 Task: Check the percentage active listings of ranch in the last 3 years.
Action: Mouse moved to (1014, 232)
Screenshot: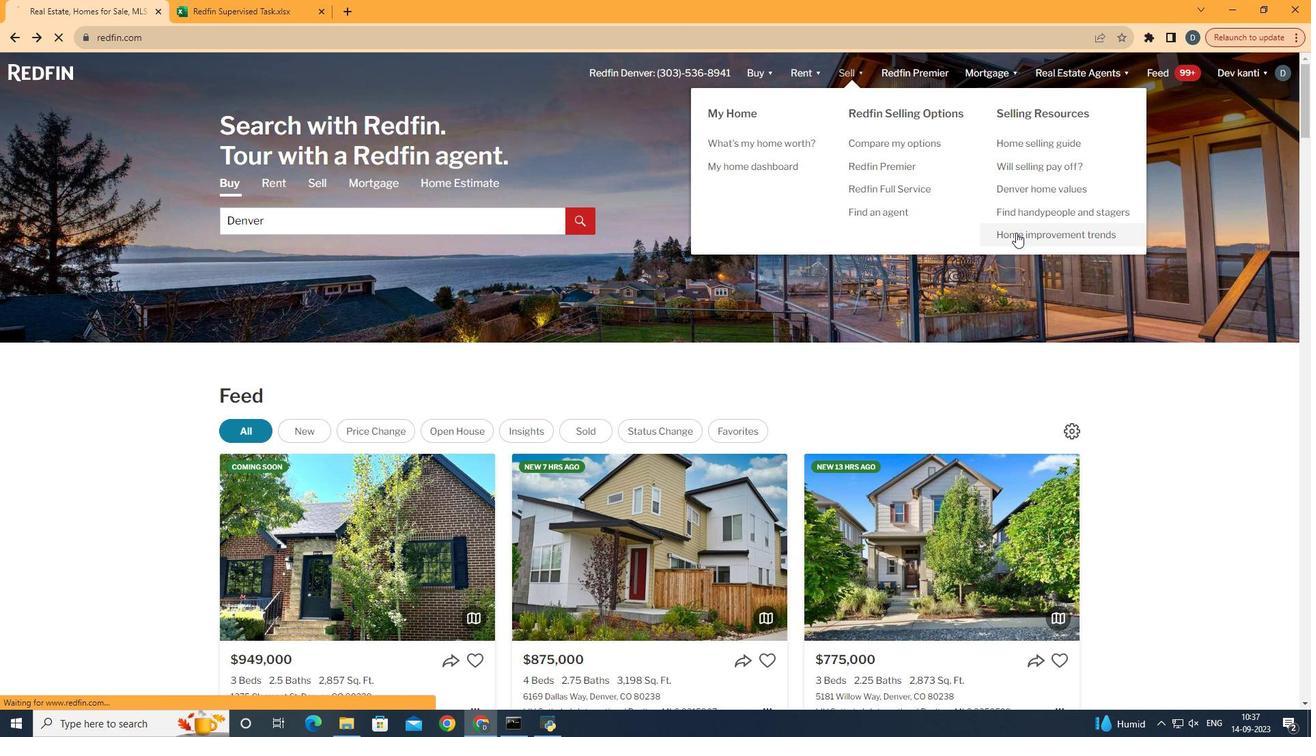 
Action: Mouse pressed left at (1014, 232)
Screenshot: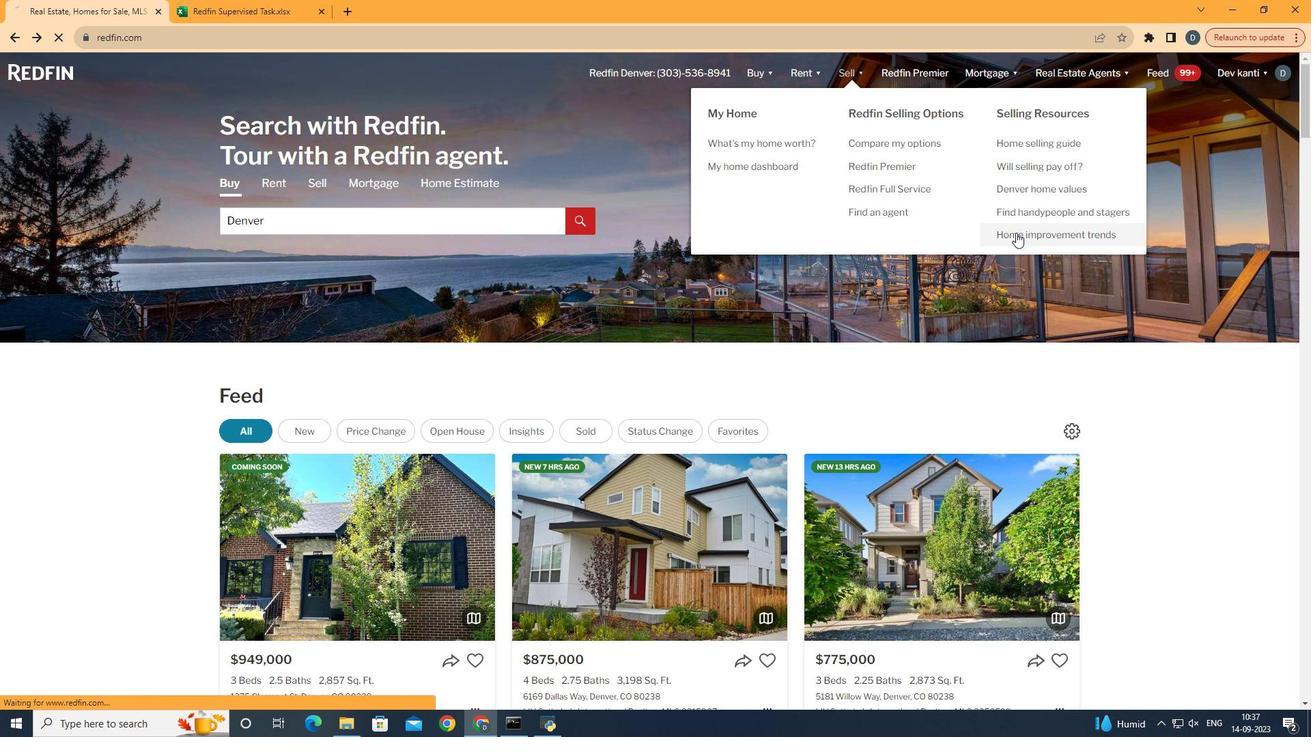 
Action: Mouse moved to (334, 273)
Screenshot: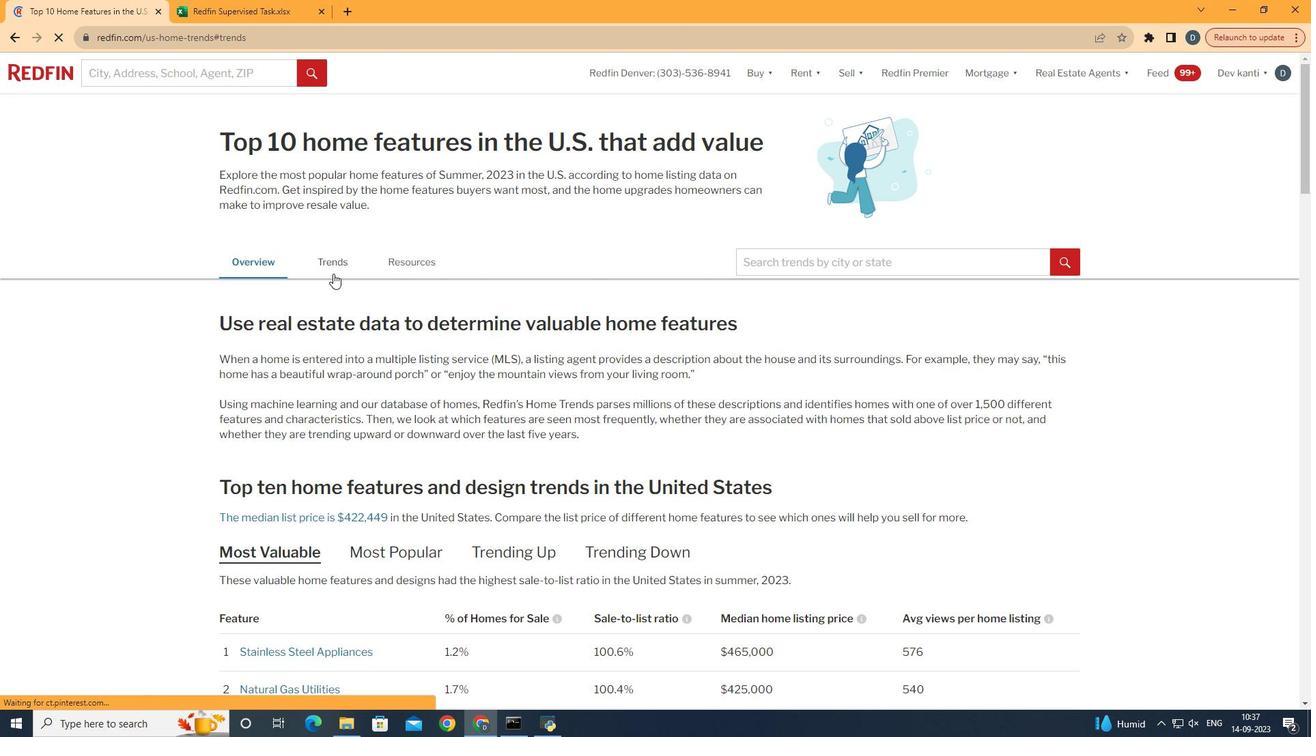 
Action: Mouse pressed left at (334, 273)
Screenshot: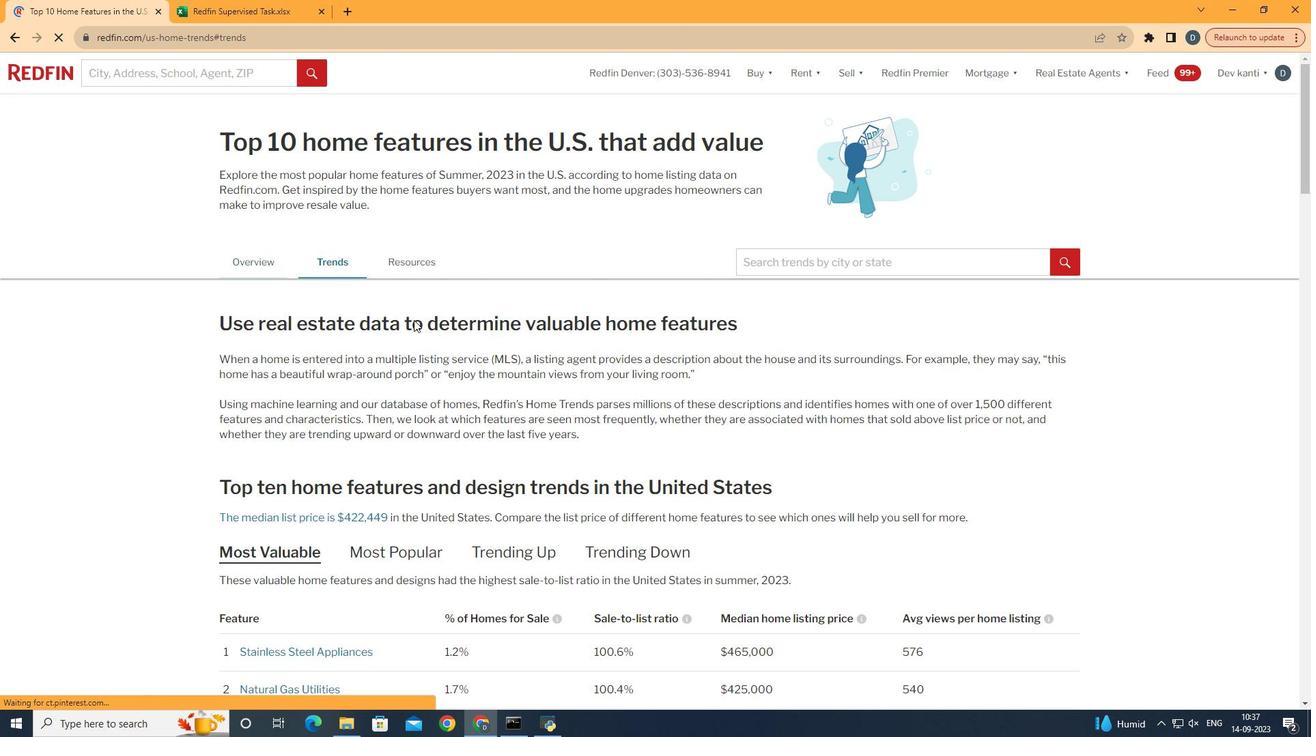 
Action: Mouse moved to (554, 412)
Screenshot: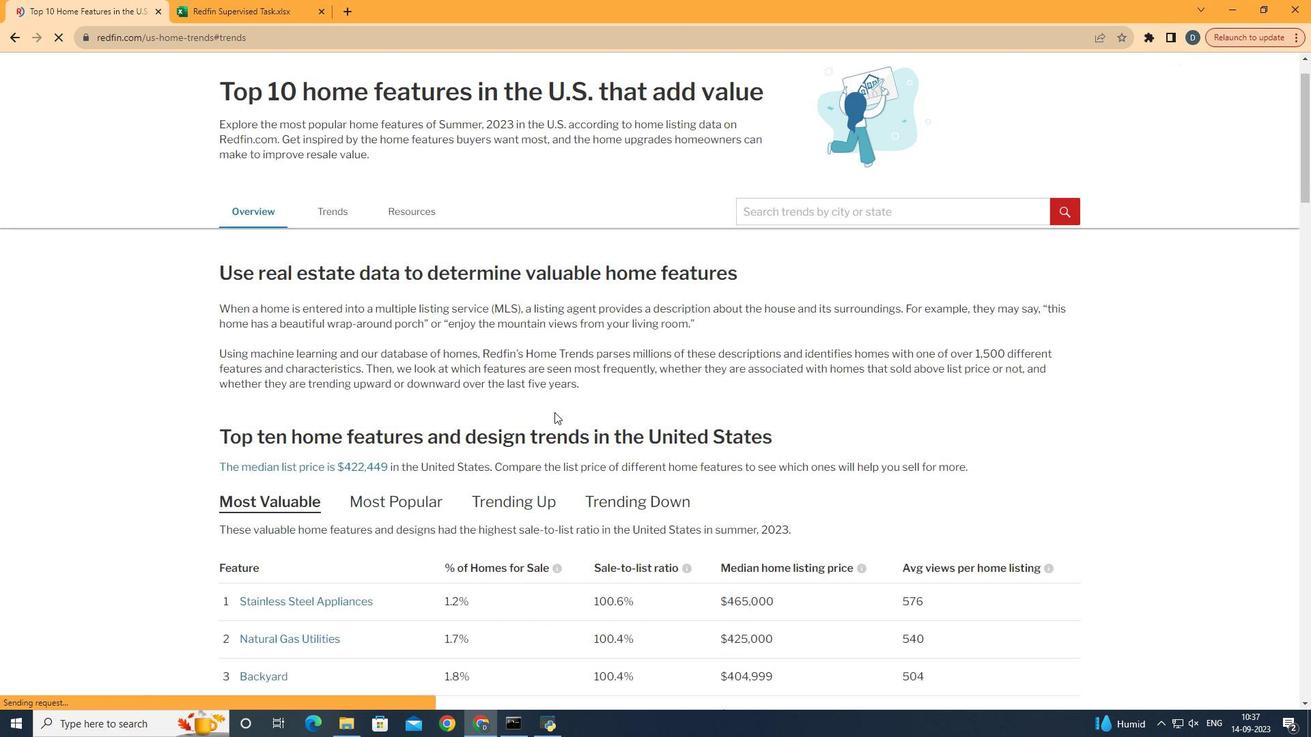 
Action: Mouse scrolled (554, 411) with delta (0, 0)
Screenshot: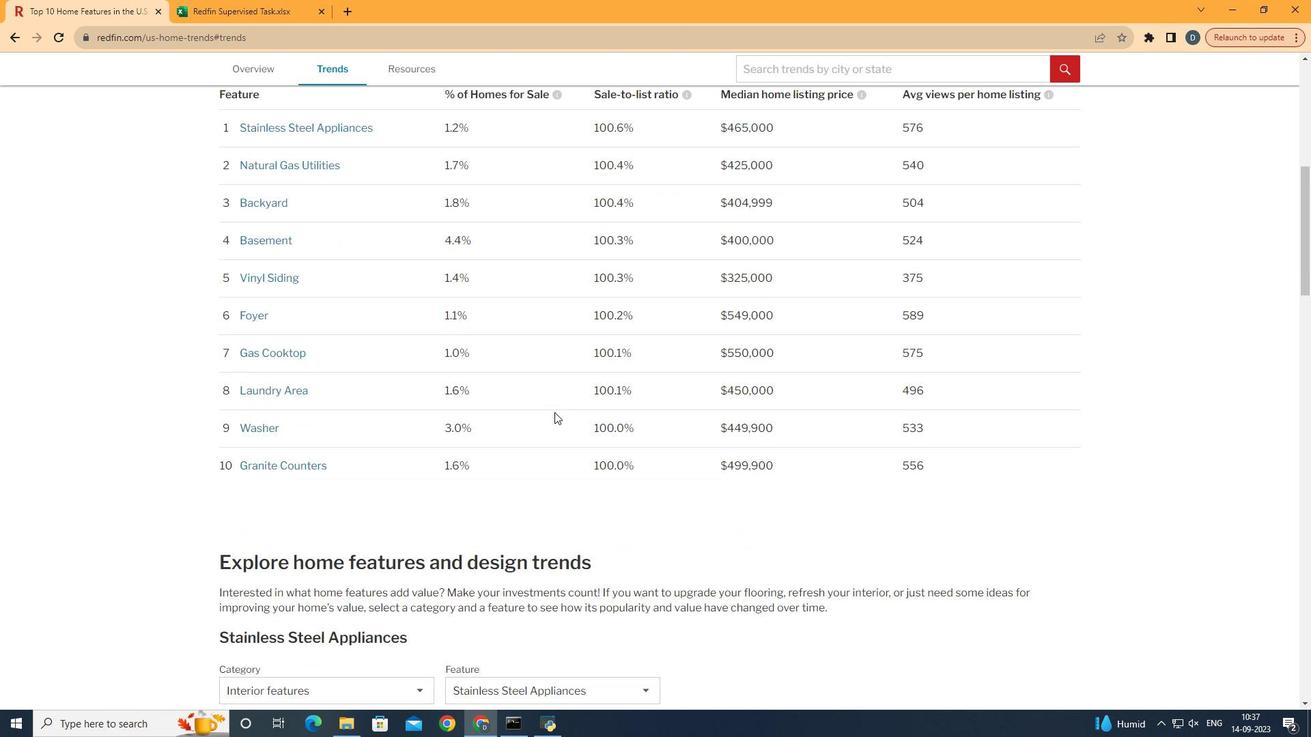 
Action: Mouse scrolled (554, 411) with delta (0, 0)
Screenshot: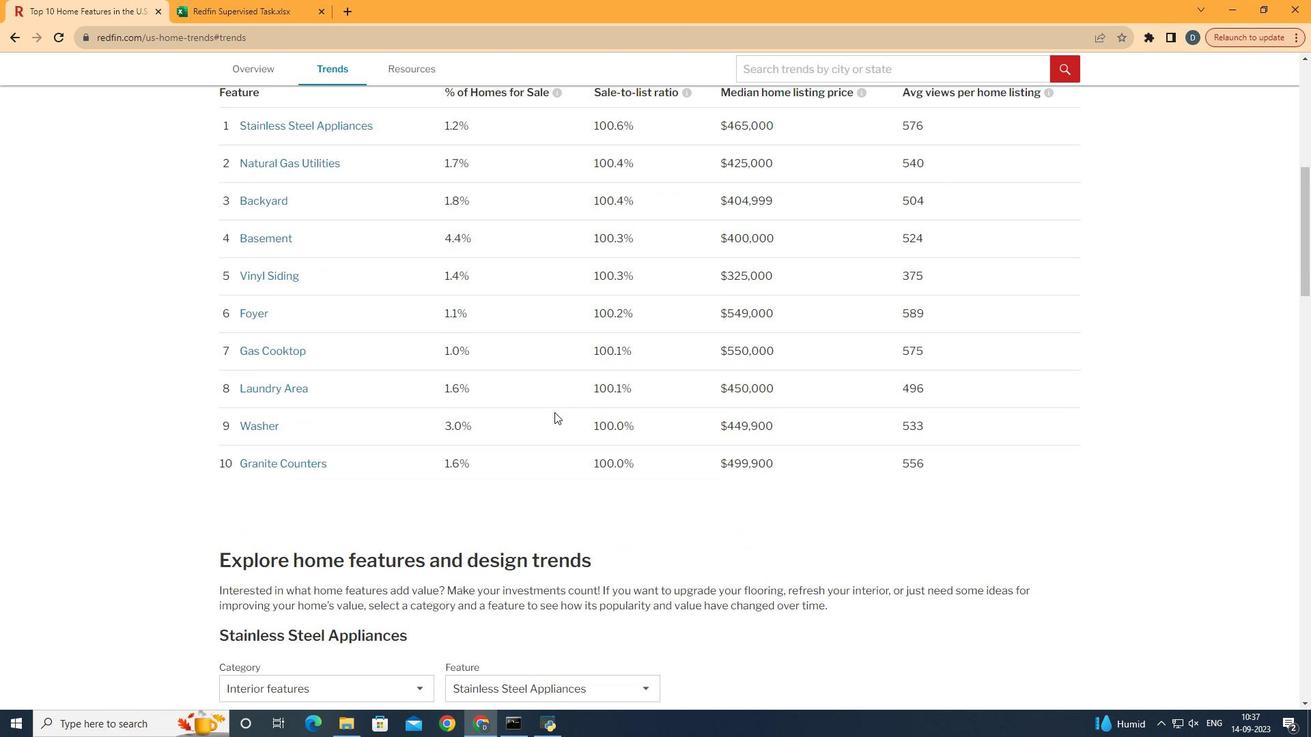 
Action: Mouse scrolled (554, 411) with delta (0, 0)
Screenshot: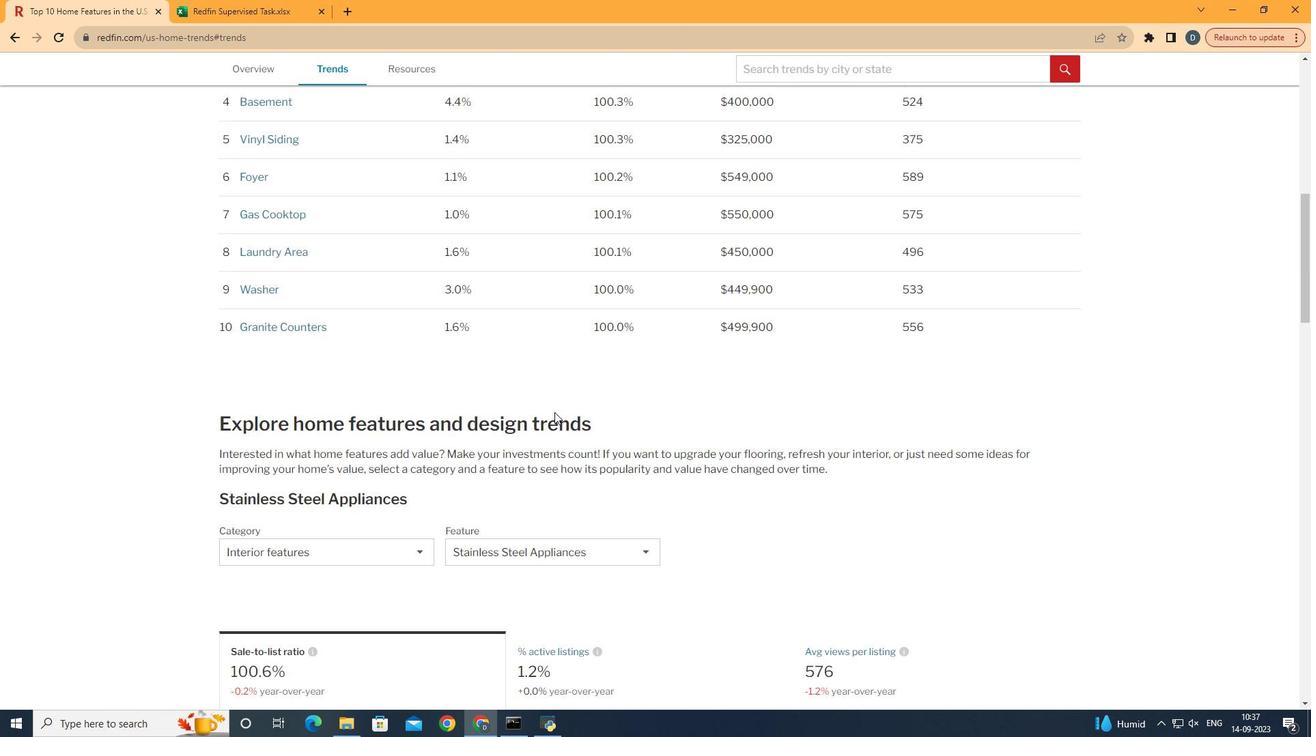 
Action: Mouse scrolled (554, 411) with delta (0, 0)
Screenshot: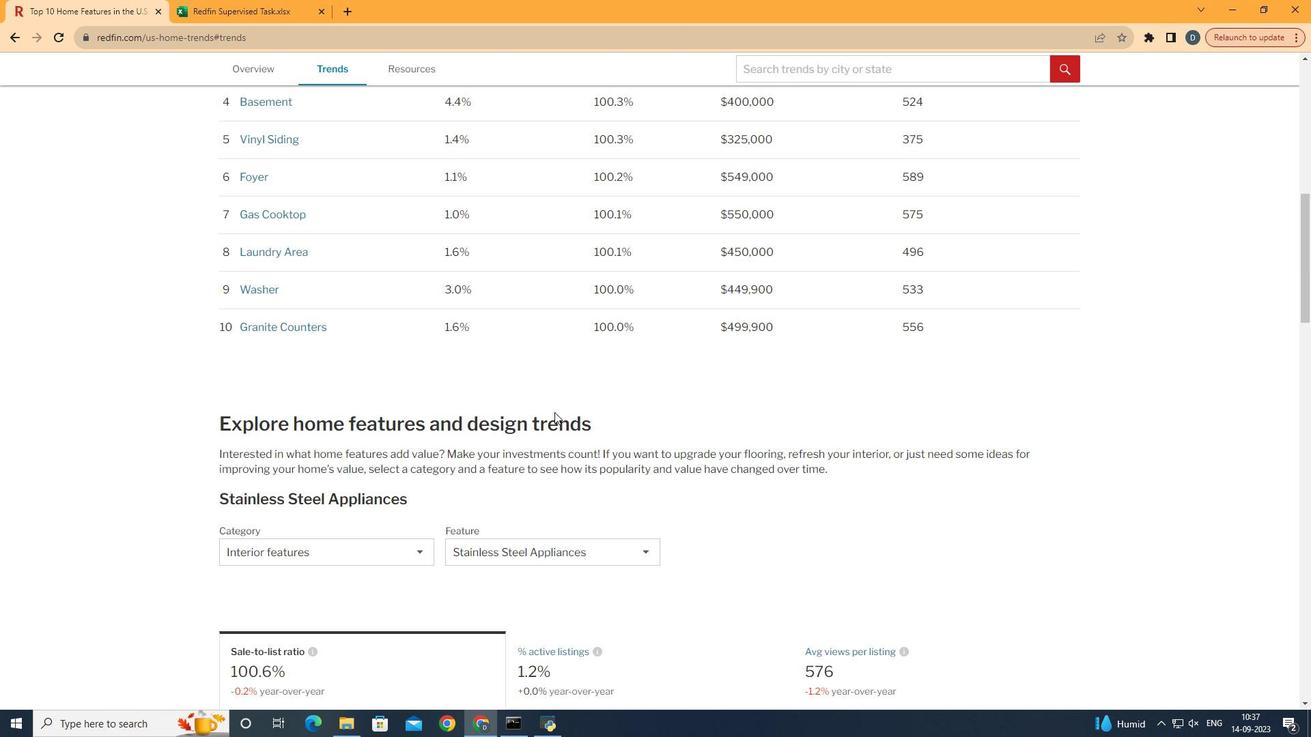 
Action: Mouse moved to (554, 412)
Screenshot: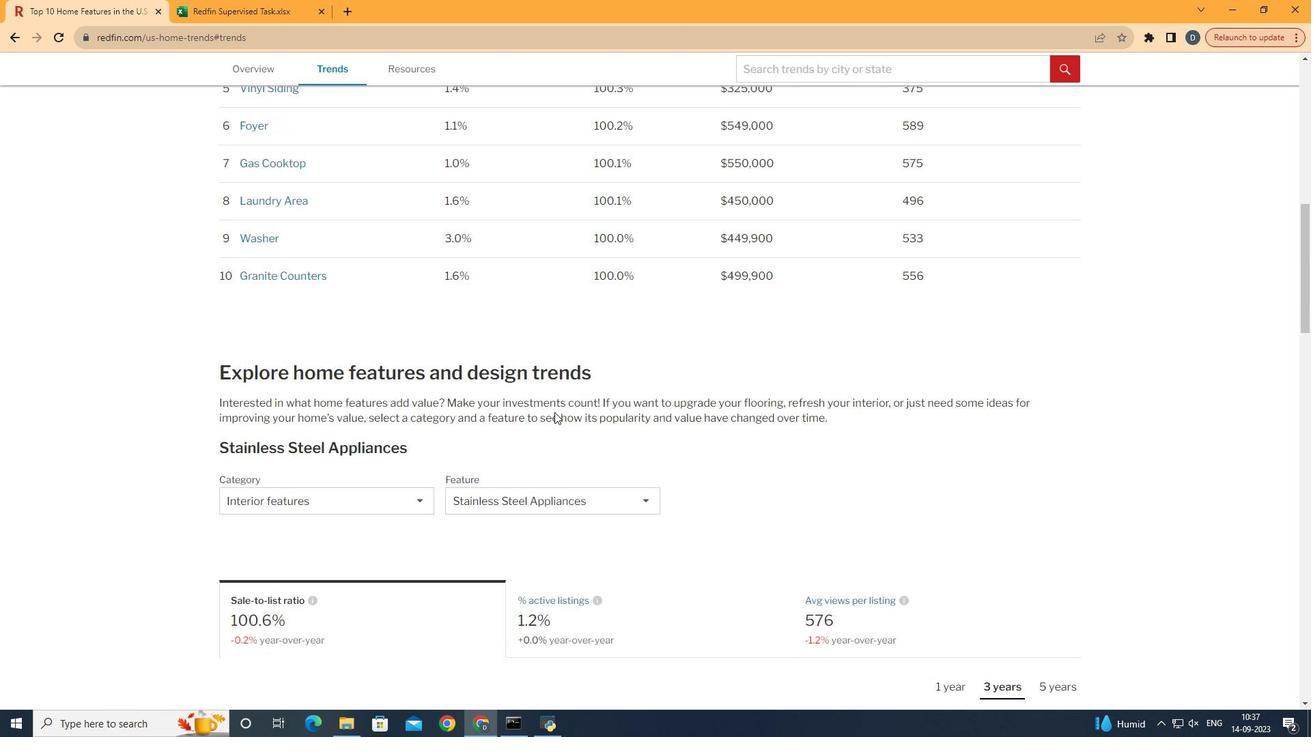 
Action: Mouse scrolled (554, 411) with delta (0, 0)
Screenshot: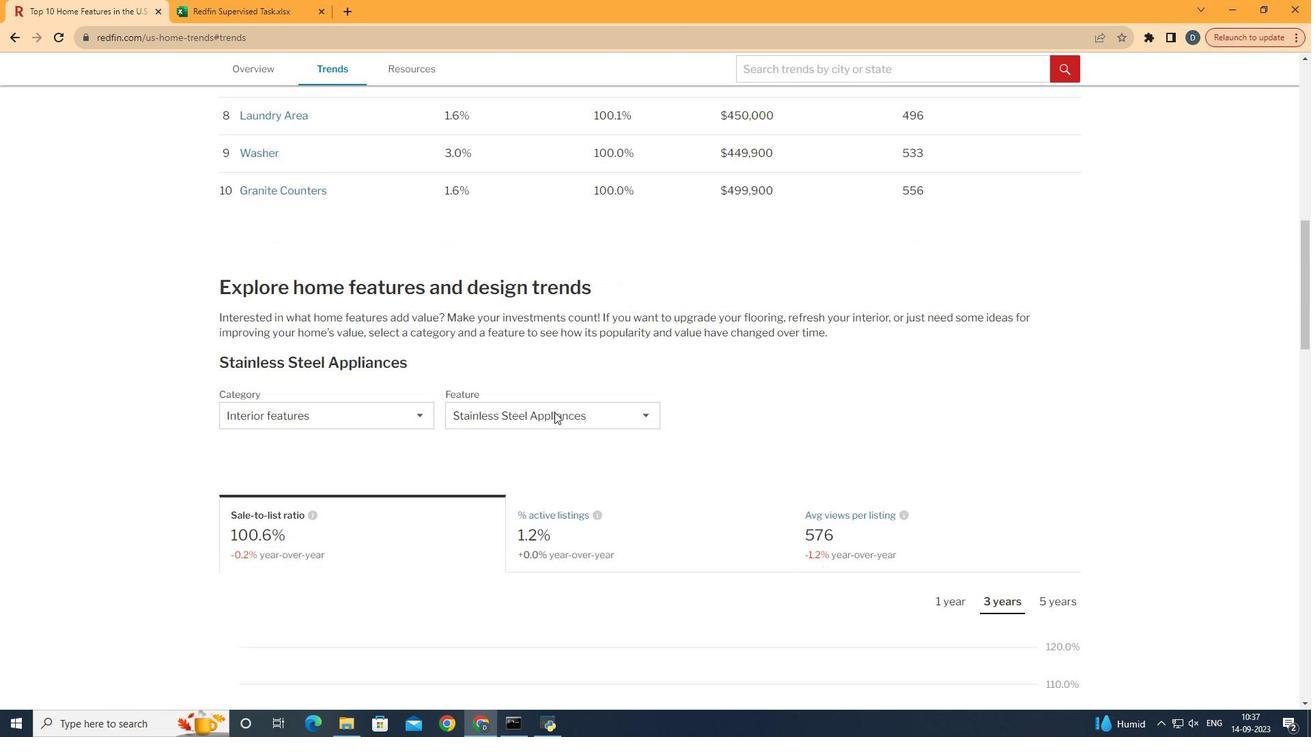 
Action: Mouse scrolled (554, 411) with delta (0, 0)
Screenshot: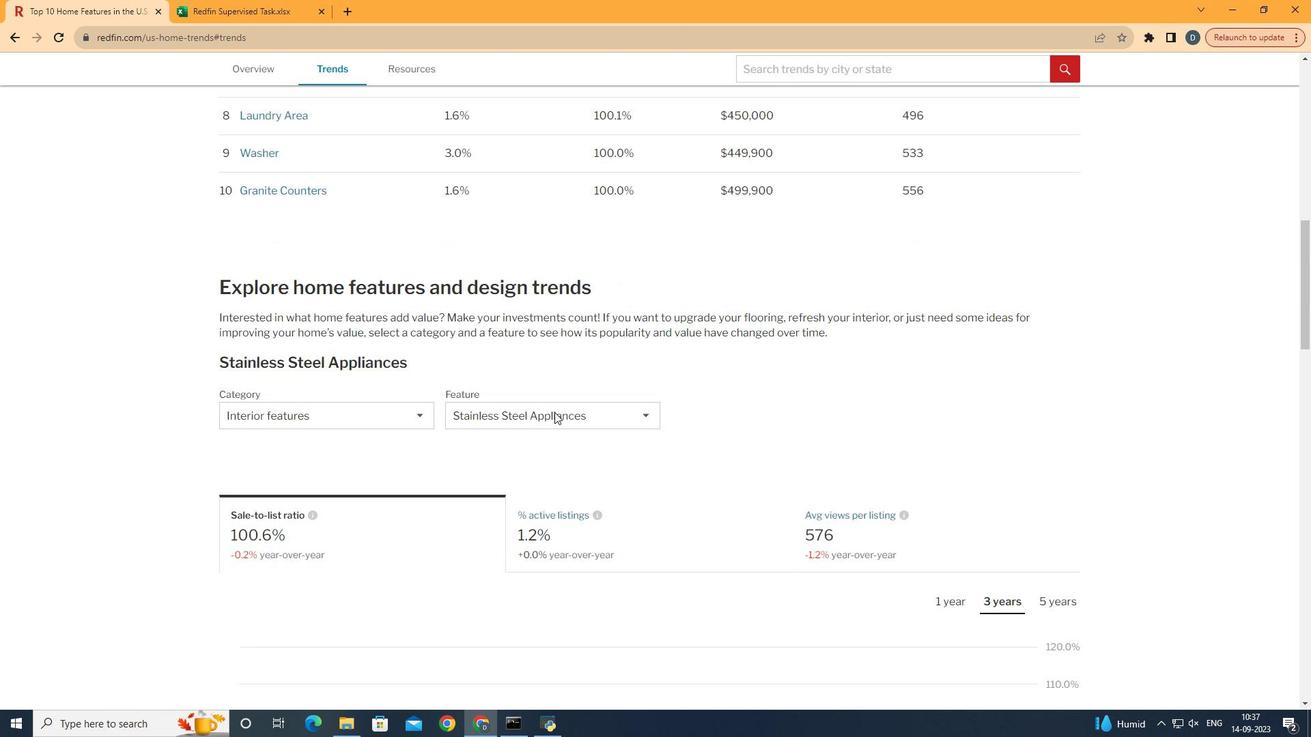 
Action: Mouse moved to (397, 423)
Screenshot: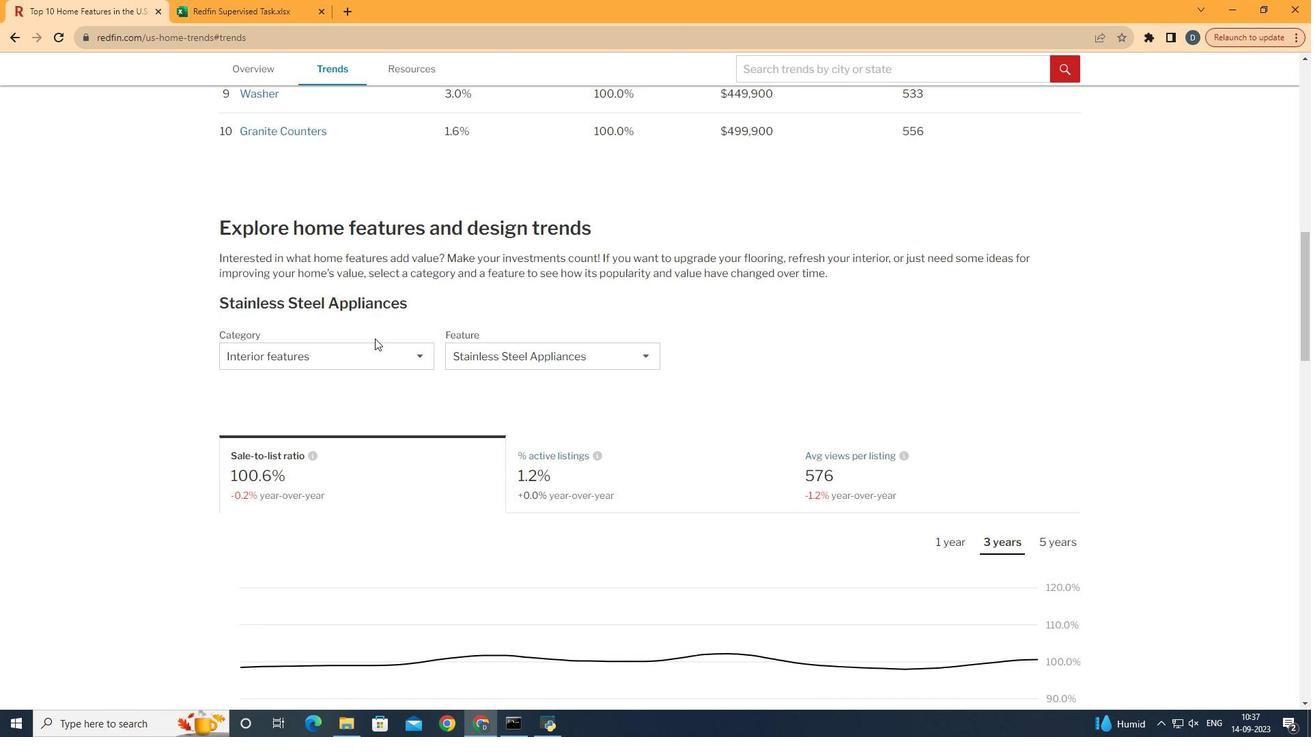 
Action: Mouse scrolled (397, 422) with delta (0, 0)
Screenshot: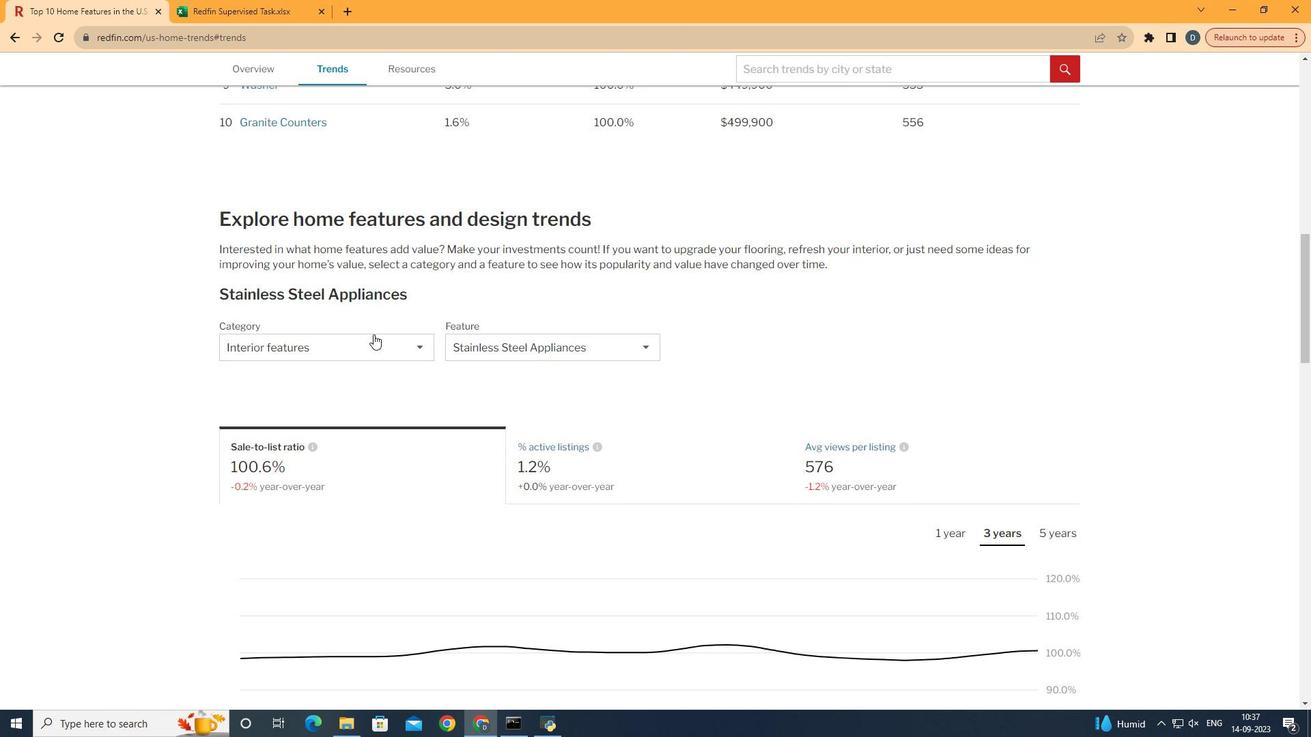
Action: Mouse moved to (379, 339)
Screenshot: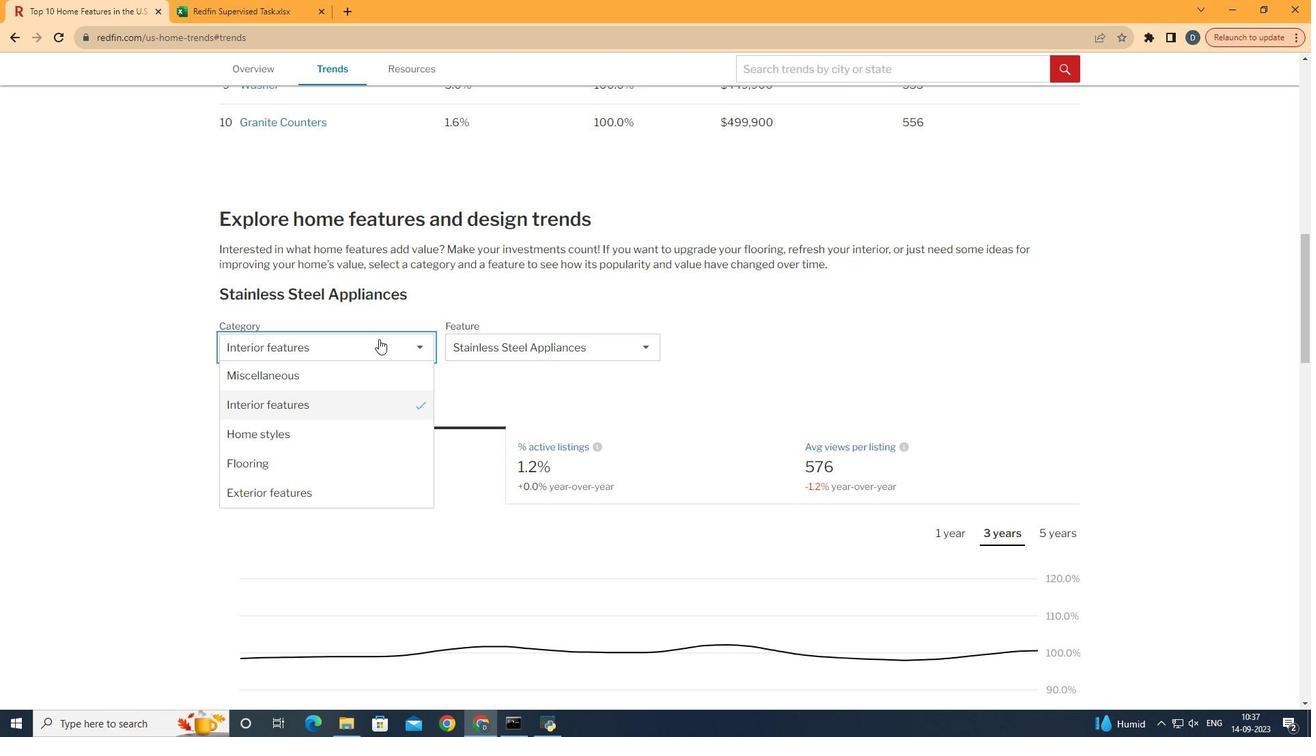
Action: Mouse pressed left at (379, 339)
Screenshot: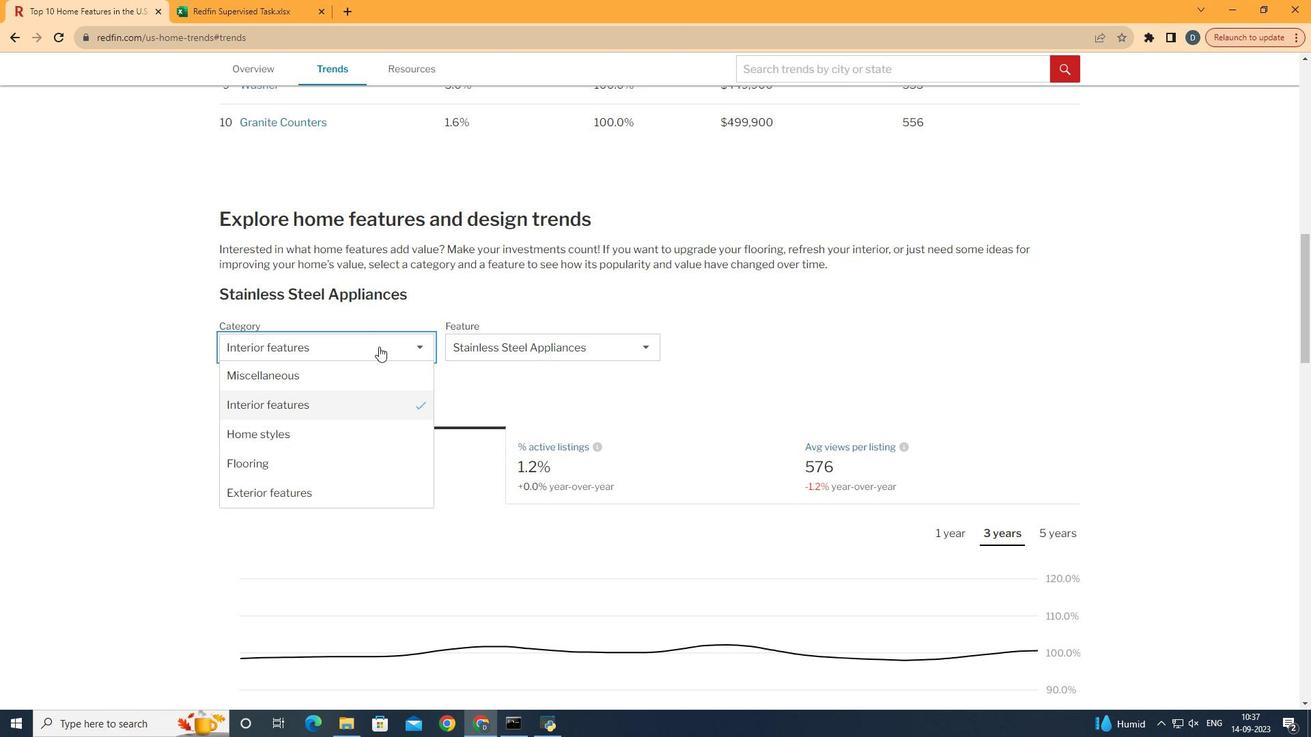 
Action: Mouse moved to (350, 433)
Screenshot: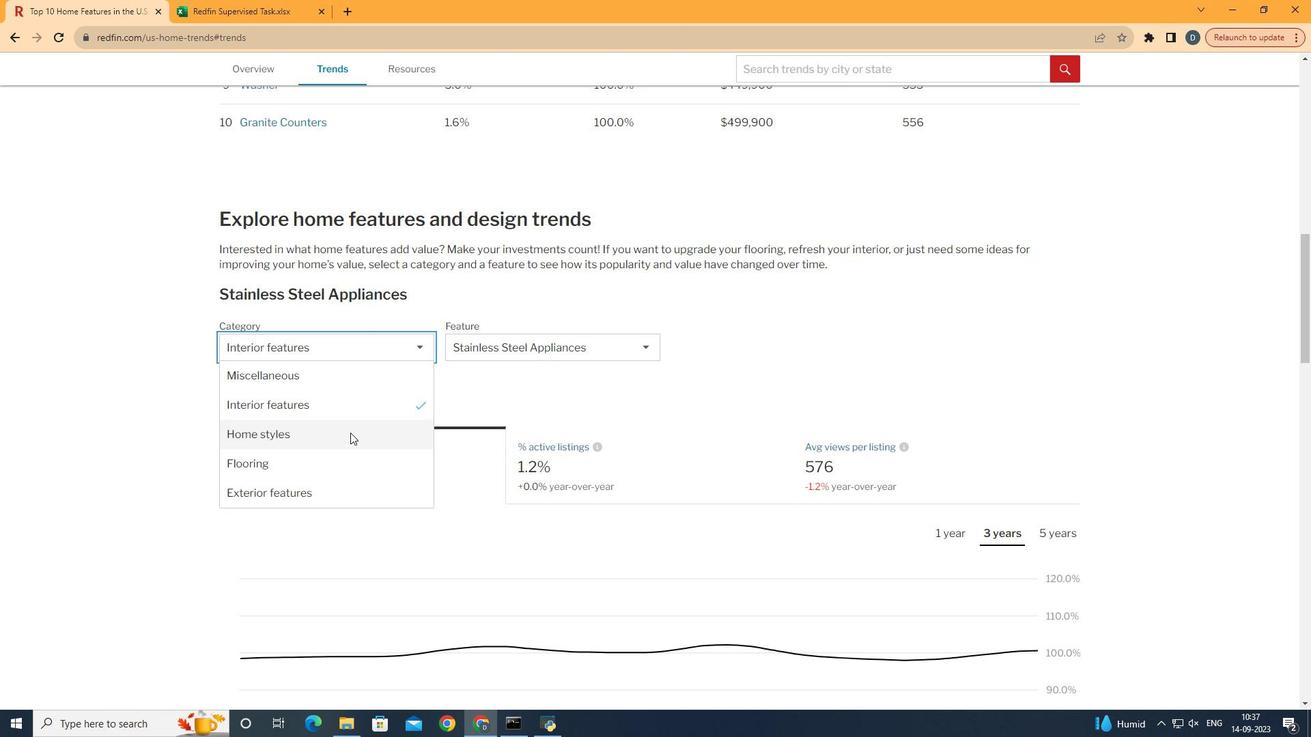 
Action: Mouse pressed left at (350, 433)
Screenshot: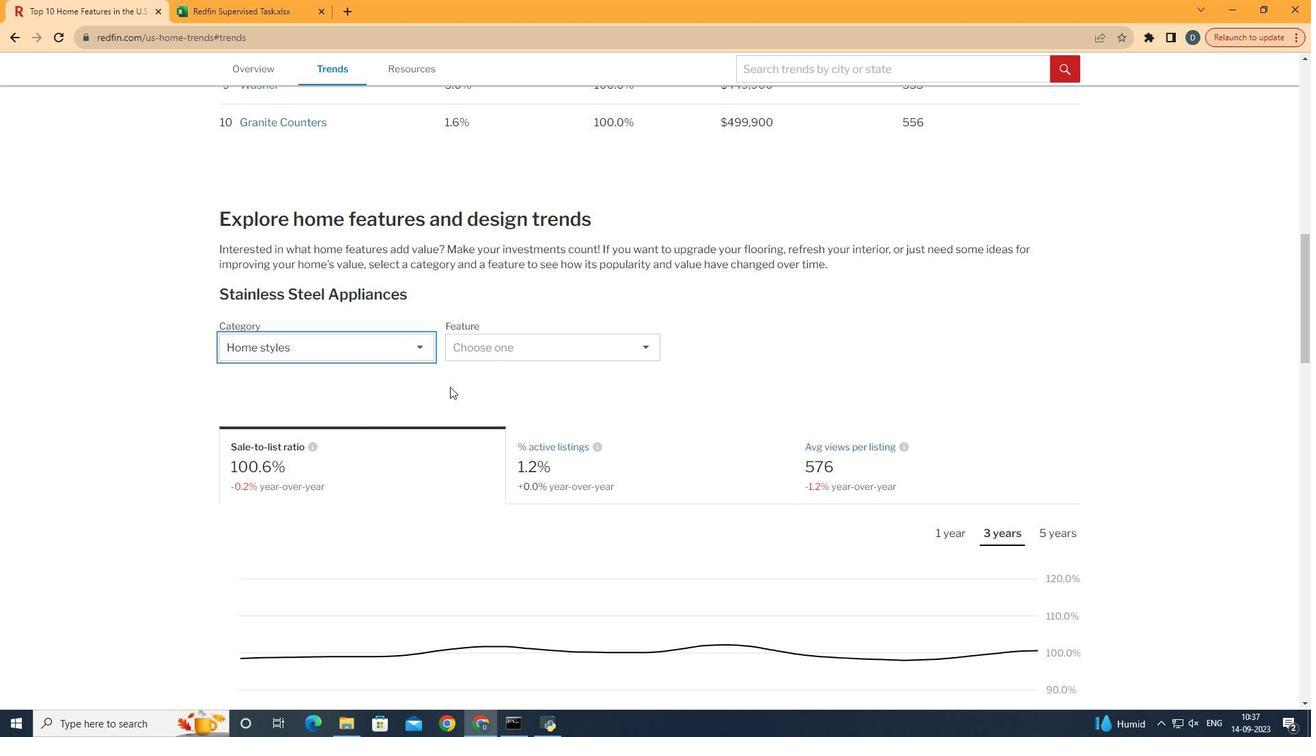 
Action: Mouse moved to (530, 342)
Screenshot: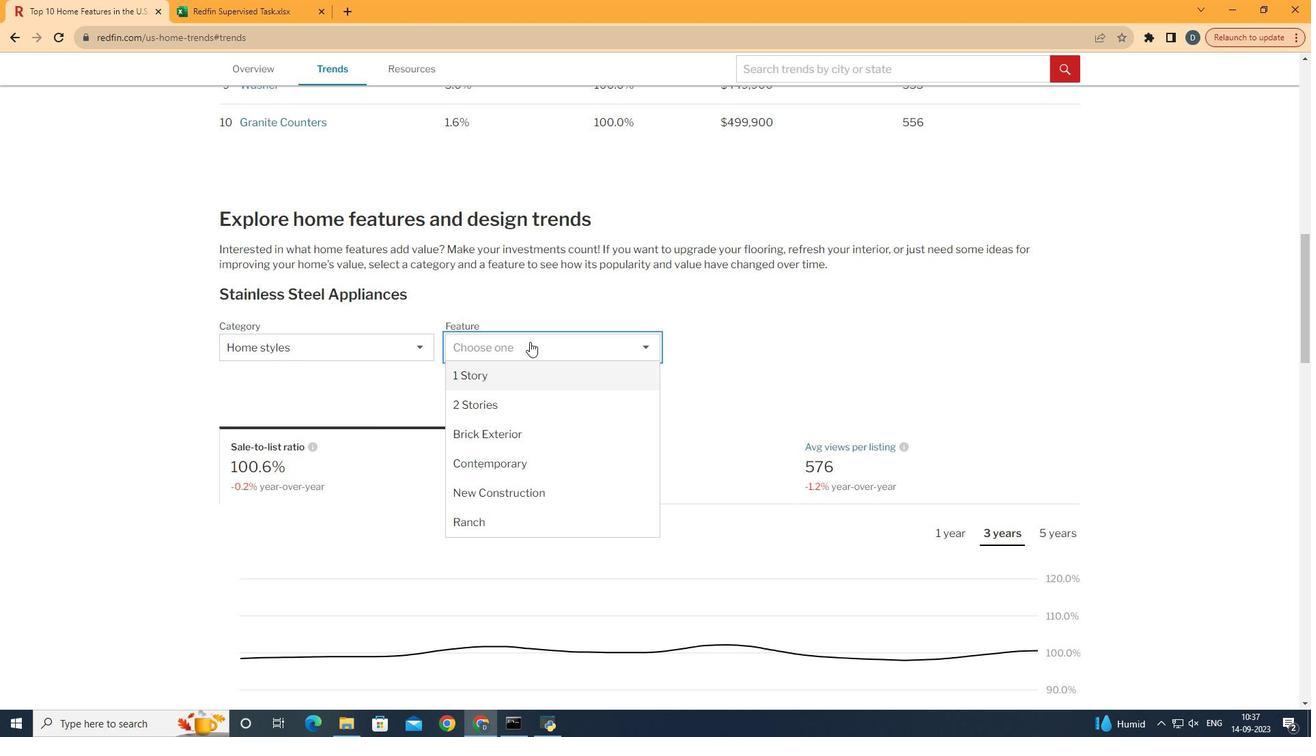 
Action: Mouse pressed left at (530, 342)
Screenshot: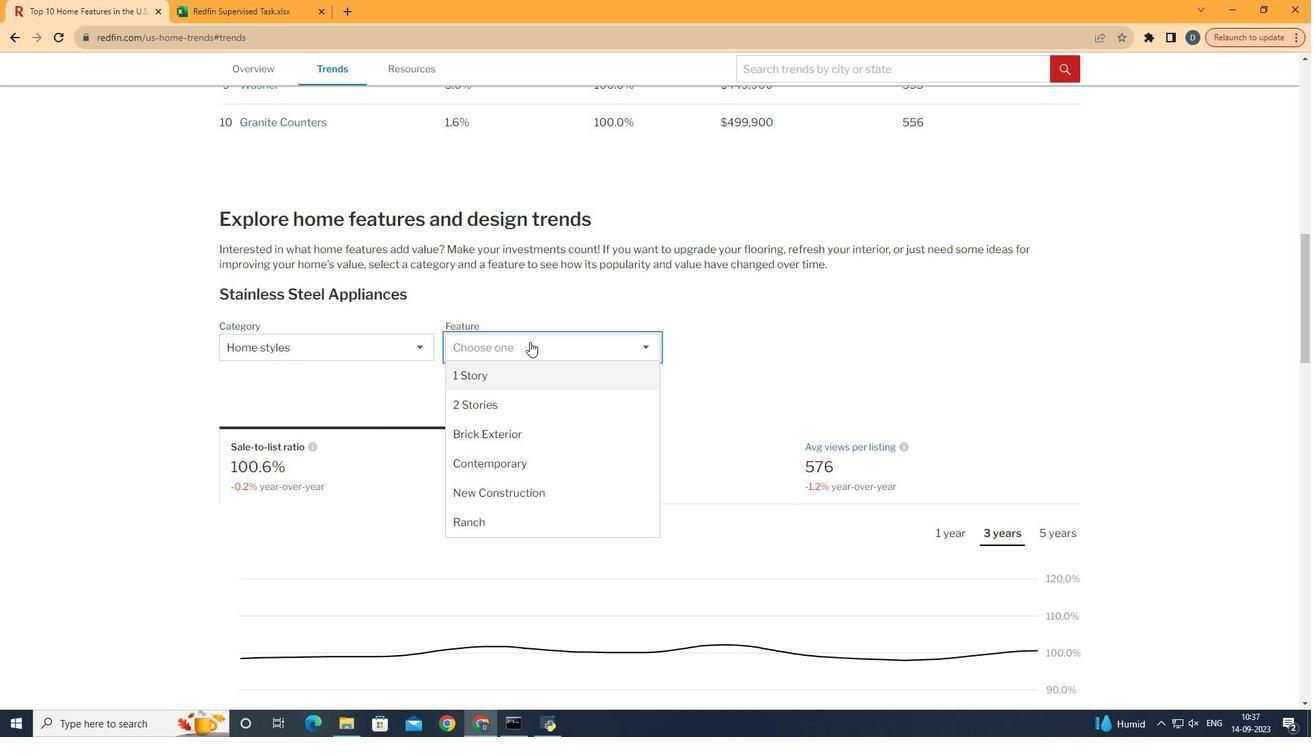 
Action: Mouse moved to (526, 514)
Screenshot: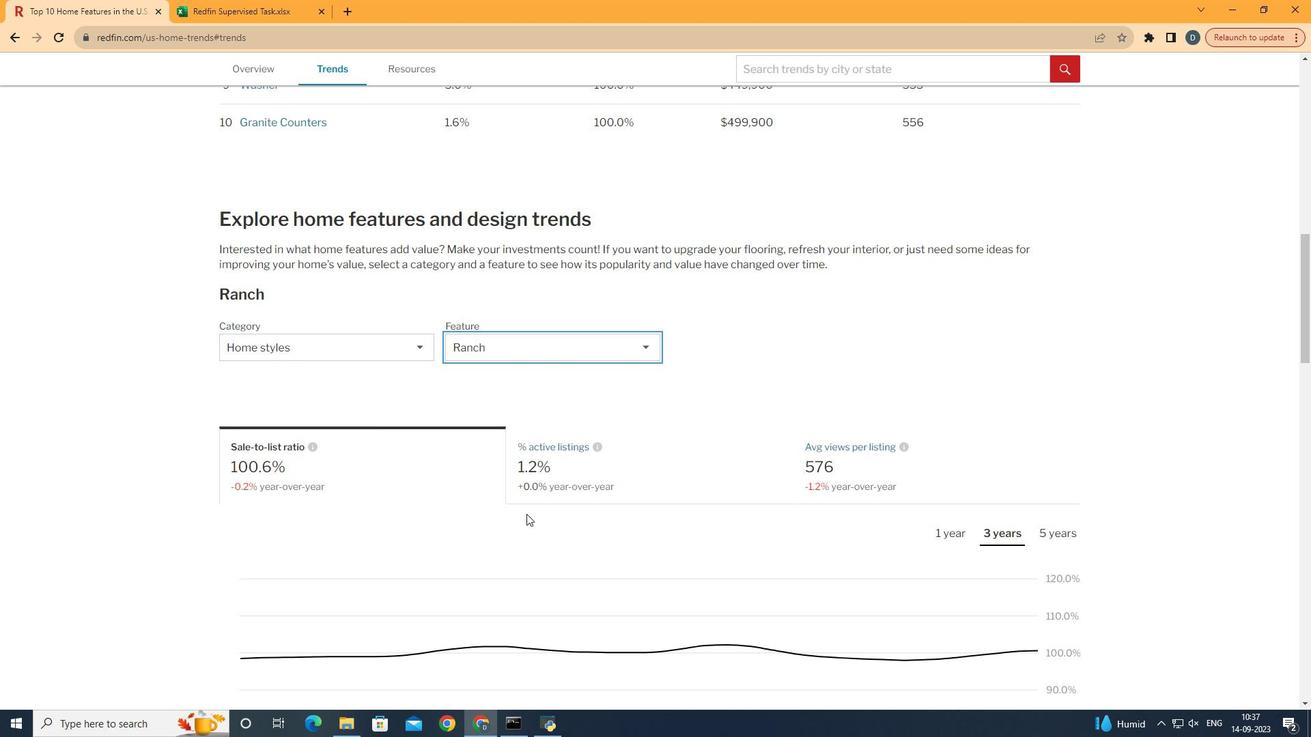 
Action: Mouse pressed left at (526, 514)
Screenshot: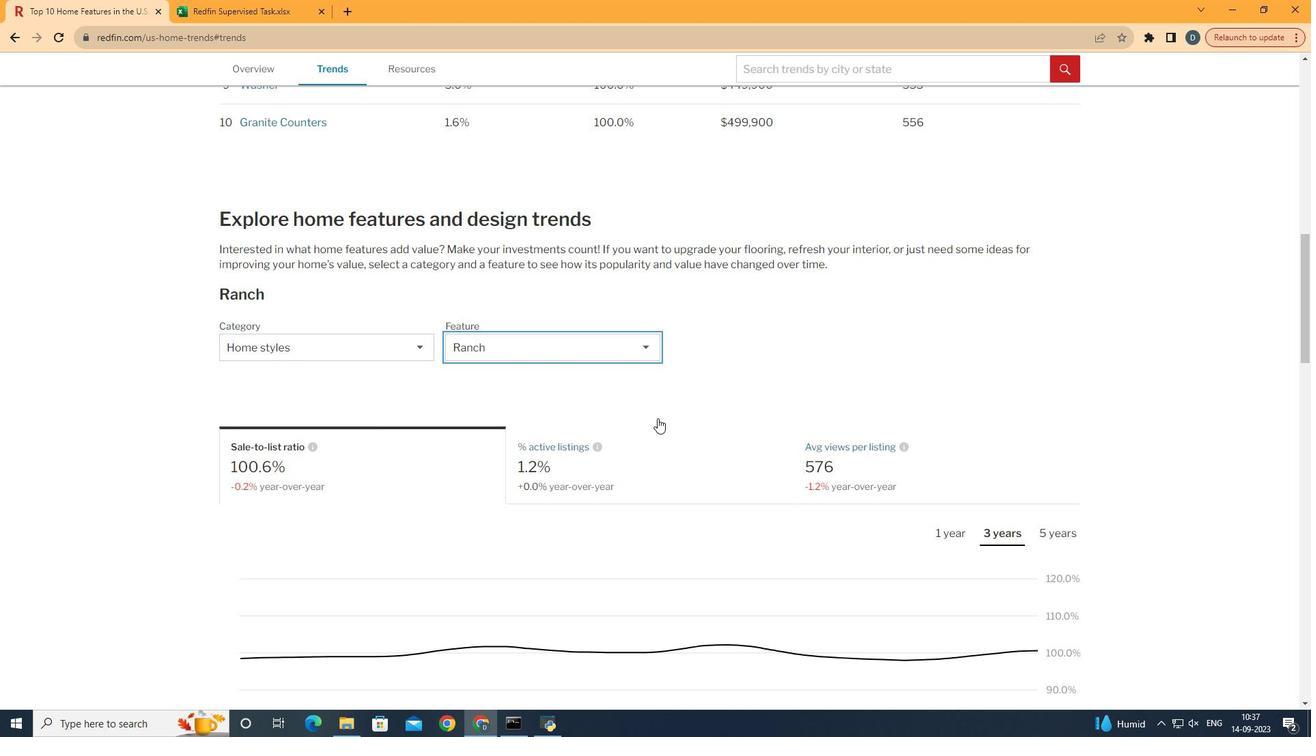 
Action: Mouse moved to (694, 386)
Screenshot: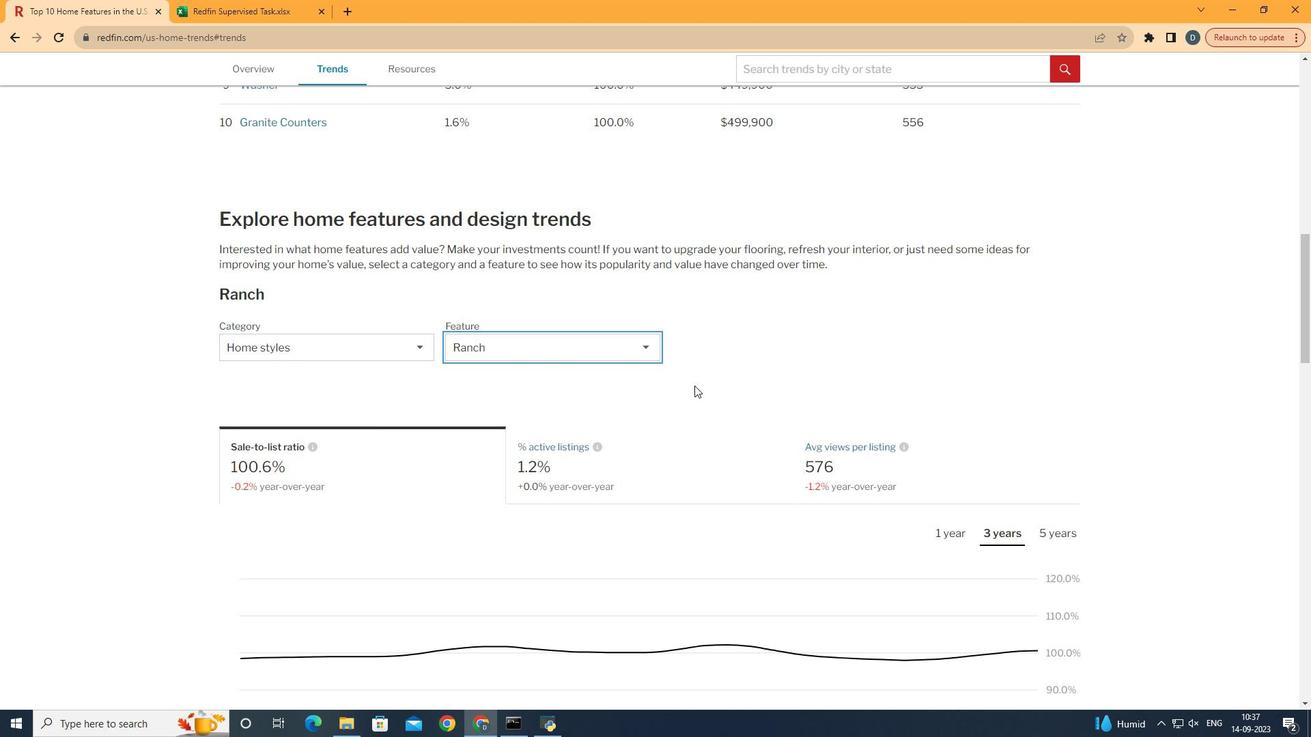 
Action: Mouse scrolled (694, 385) with delta (0, 0)
Screenshot: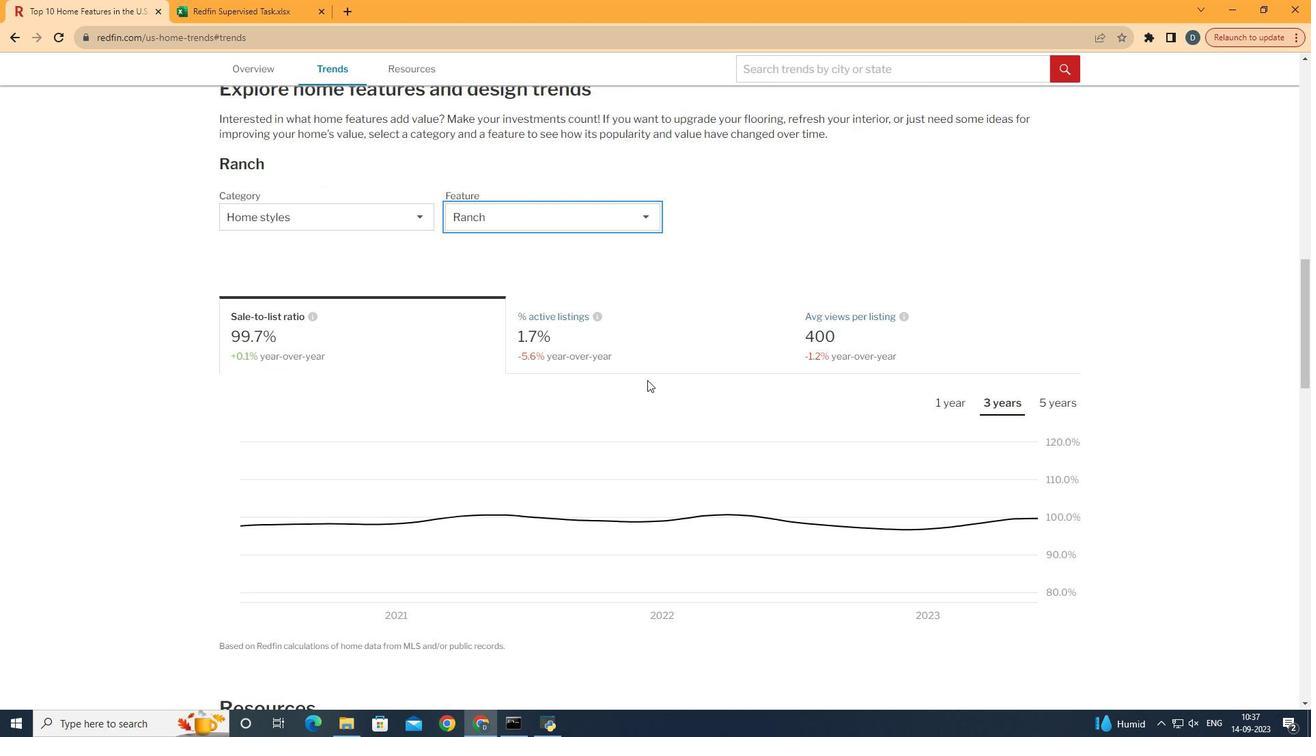 
Action: Mouse scrolled (694, 385) with delta (0, 0)
Screenshot: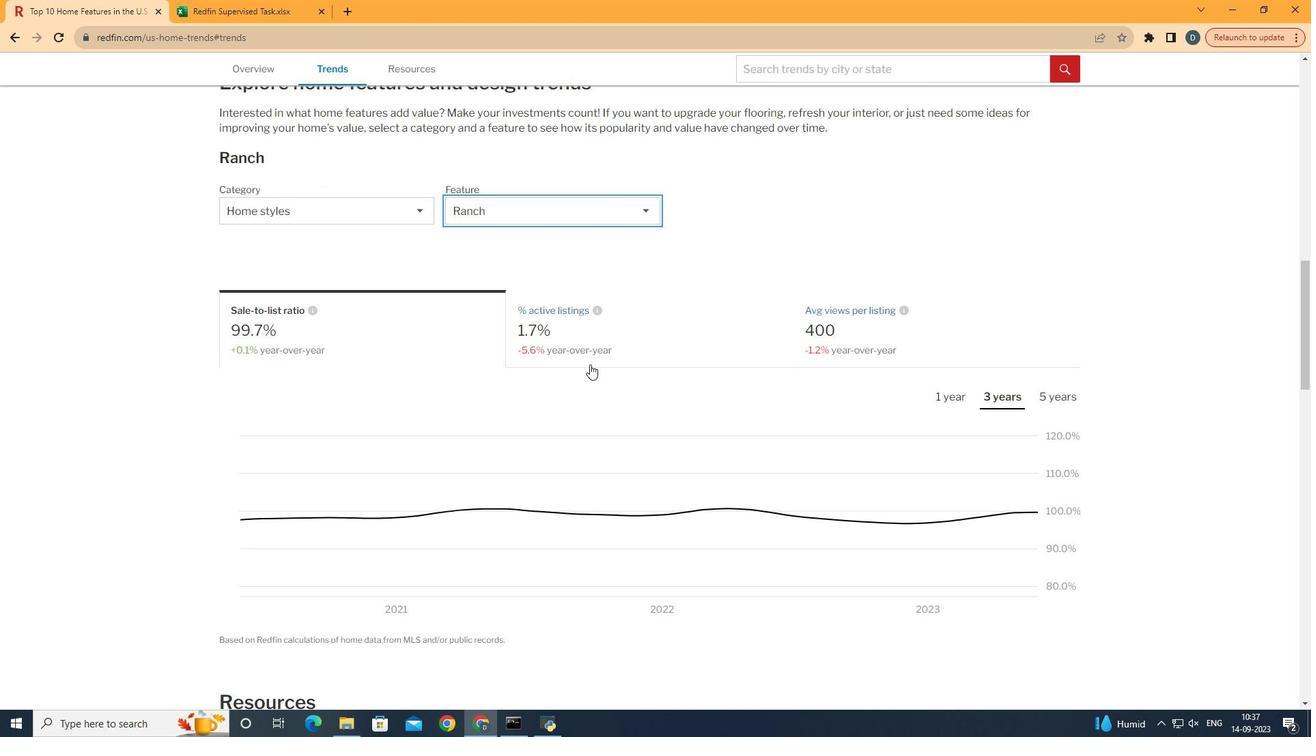 
Action: Mouse moved to (724, 336)
Screenshot: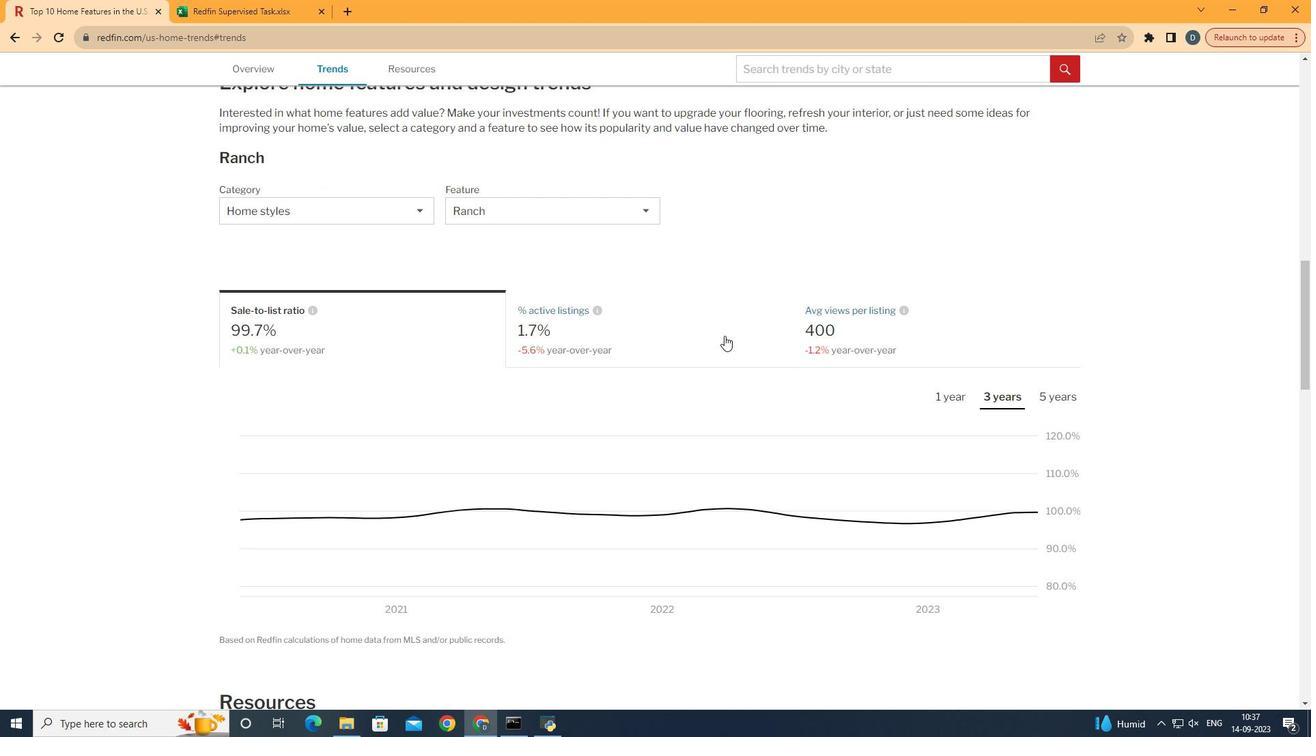 
Action: Mouse pressed left at (724, 336)
Screenshot: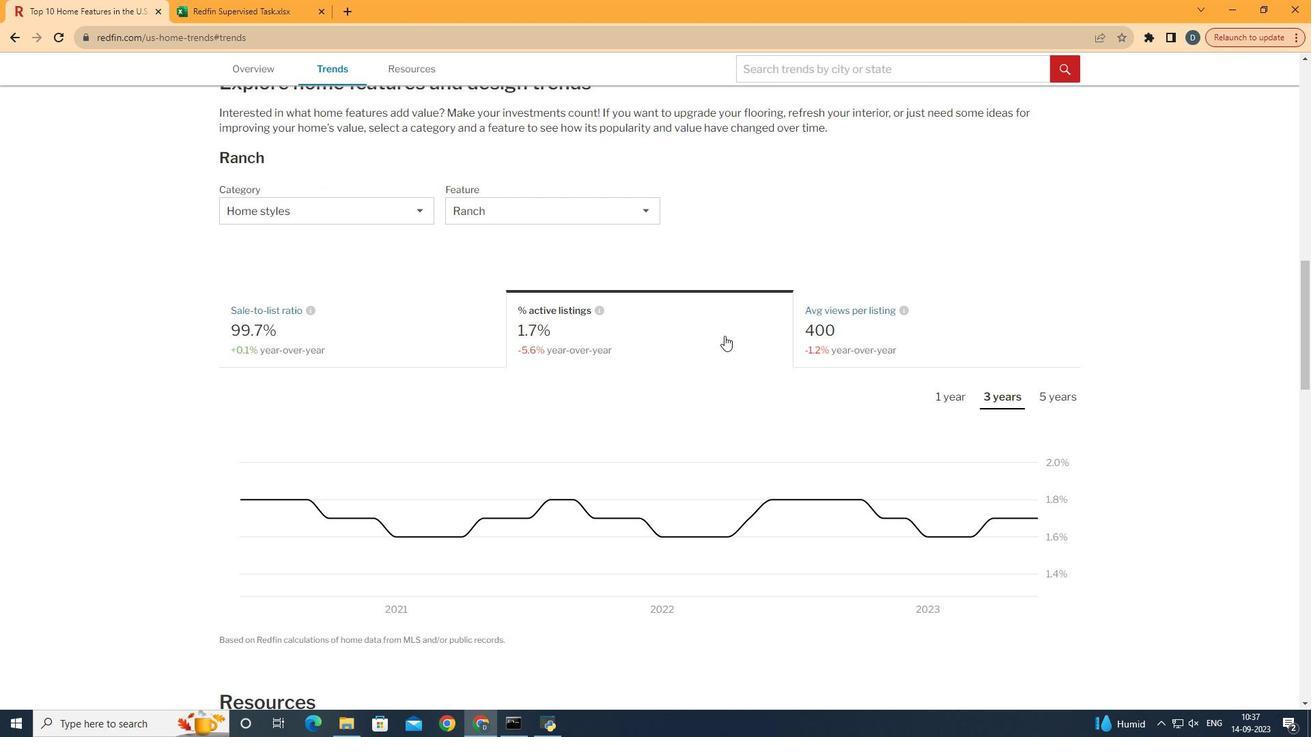 
Action: Mouse moved to (1012, 399)
Screenshot: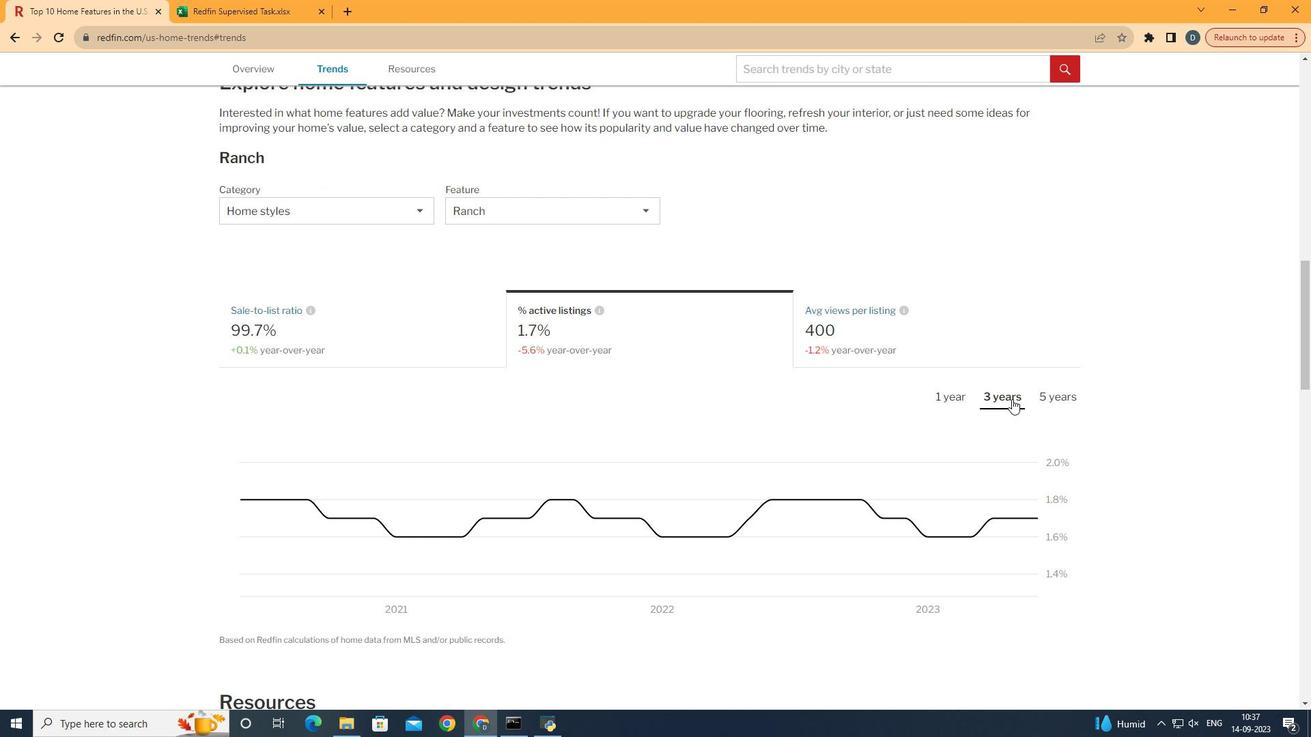 
Action: Mouse pressed left at (1012, 399)
Screenshot: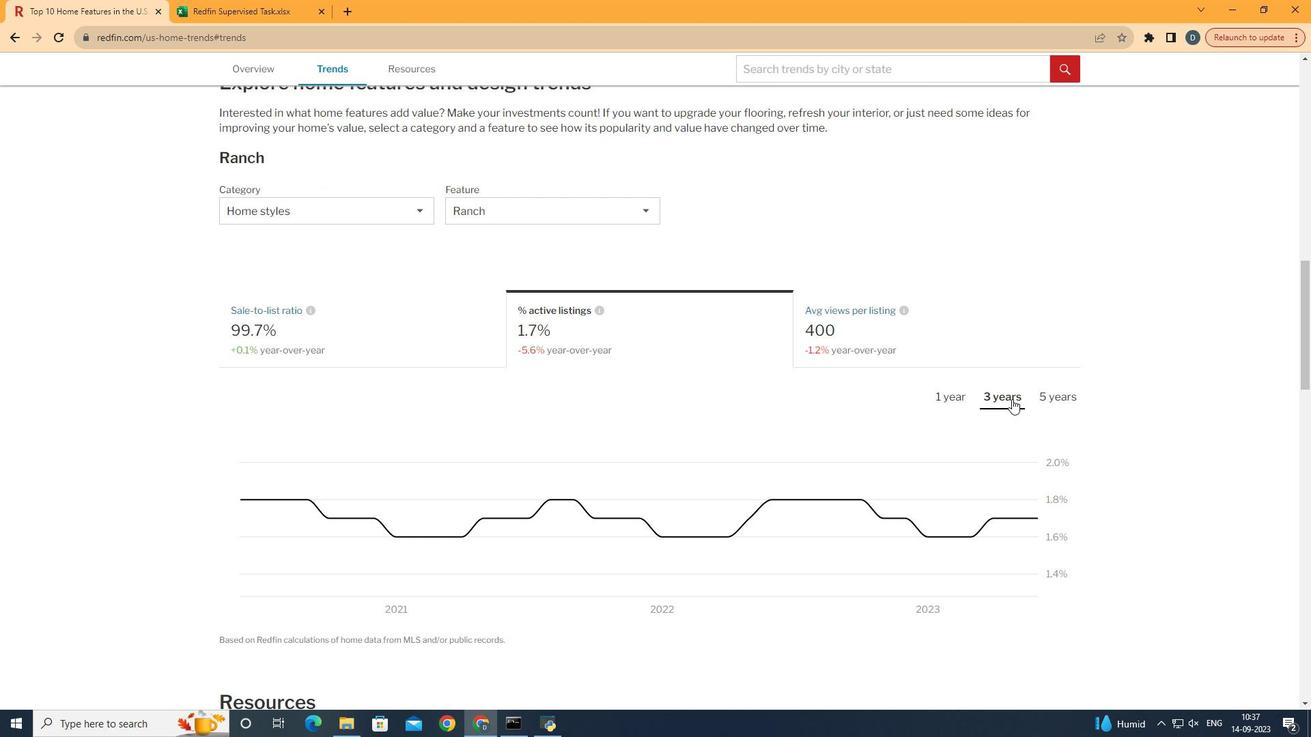 
